Task: Set the repository access to public repositories for new organization secret in the organization "Mark56711".
Action: Mouse moved to (1257, 101)
Screenshot: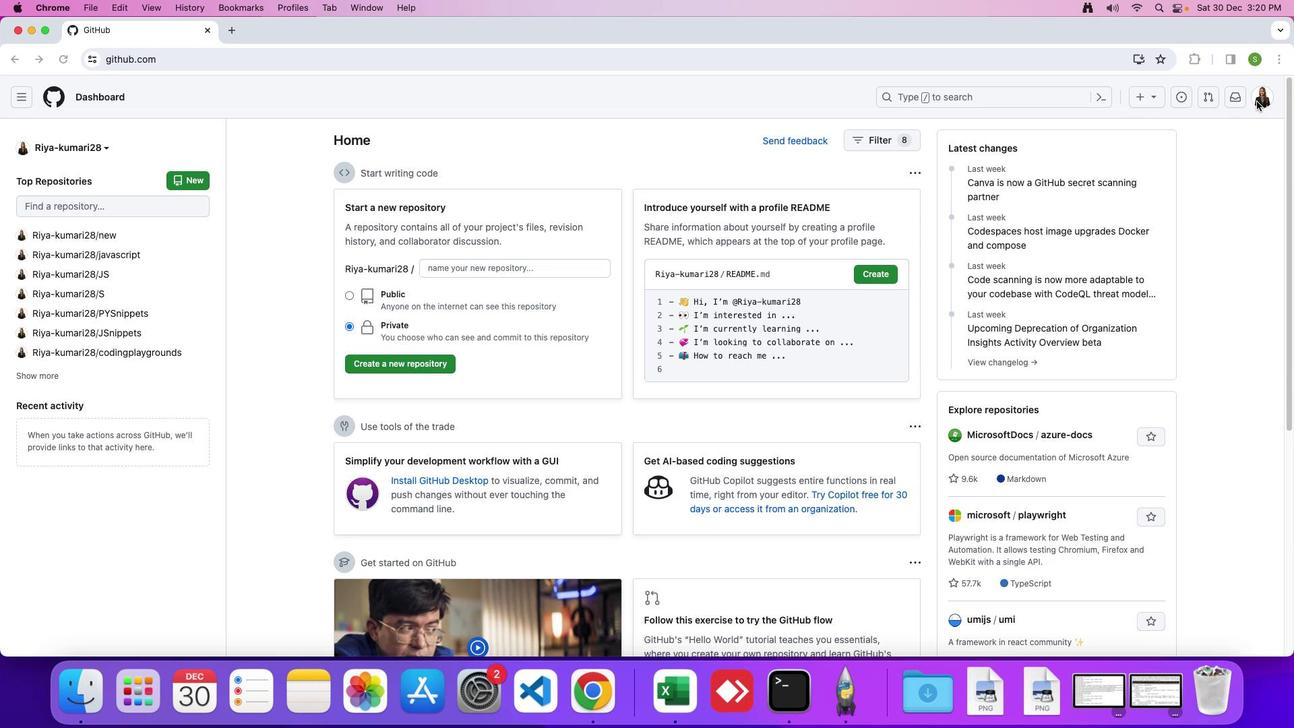 
Action: Mouse pressed left at (1257, 101)
Screenshot: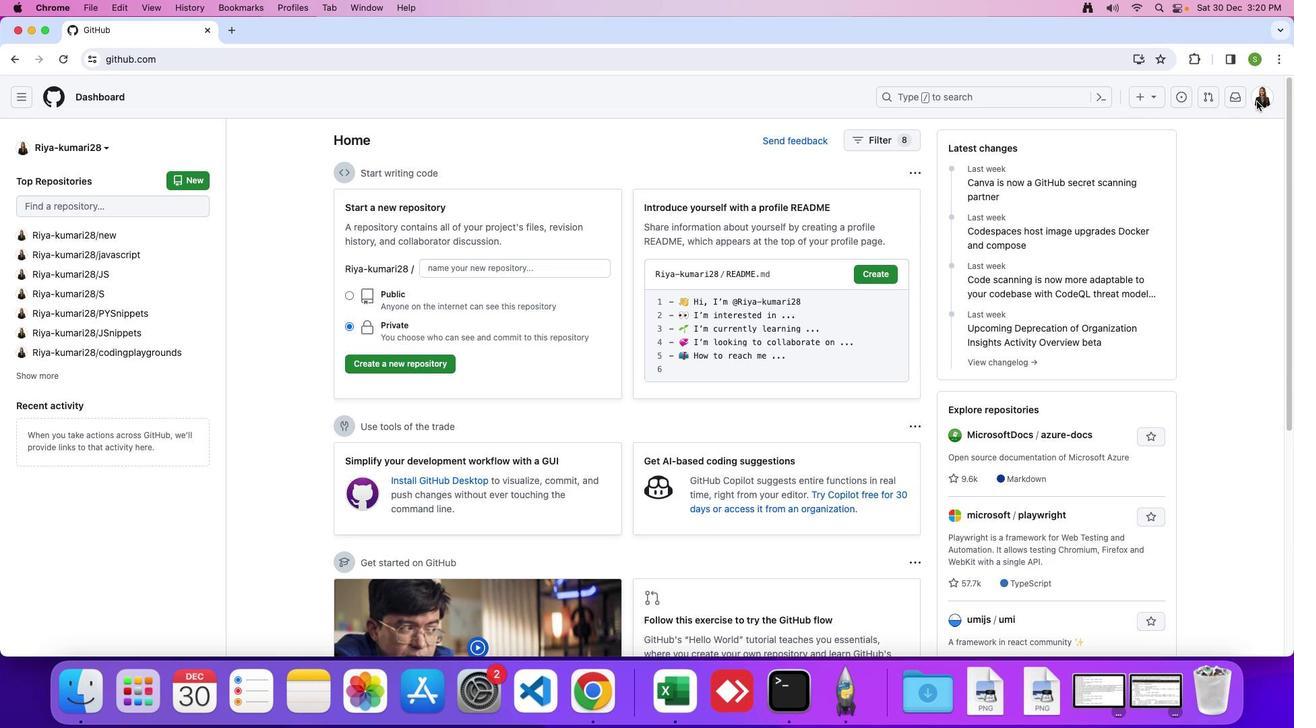 
Action: Mouse moved to (1259, 98)
Screenshot: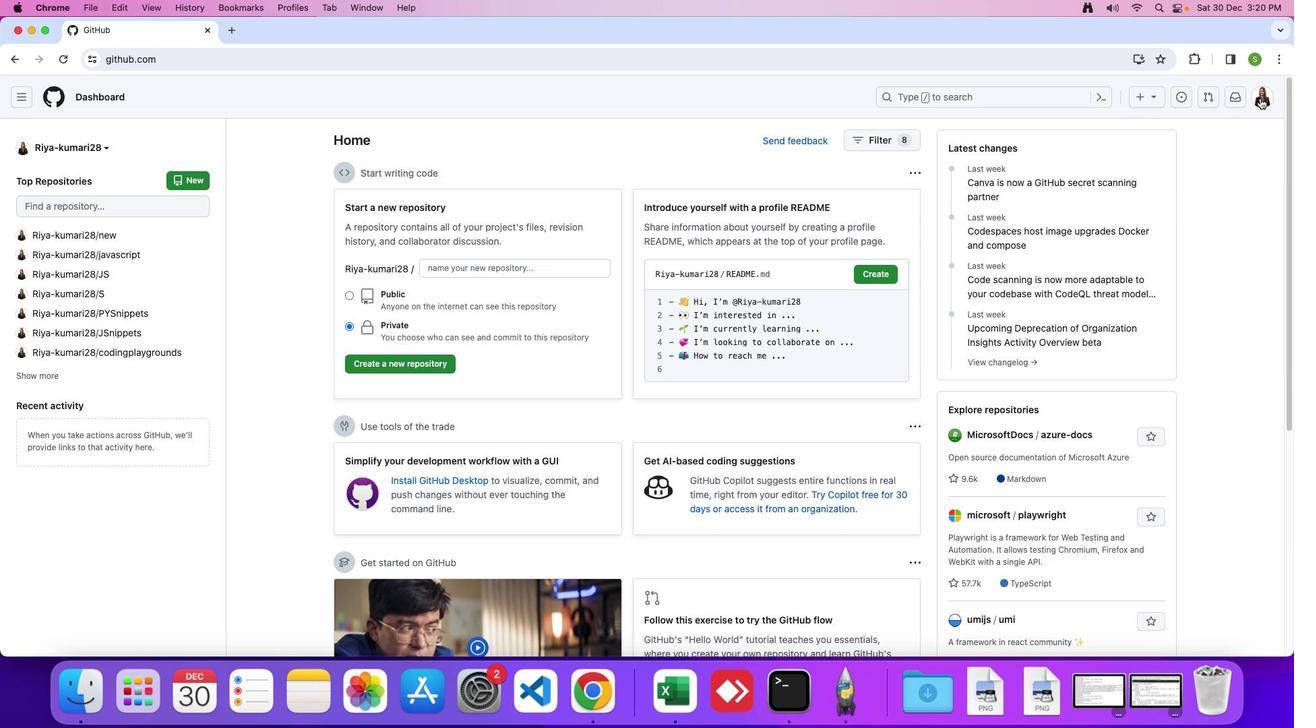 
Action: Mouse pressed left at (1259, 98)
Screenshot: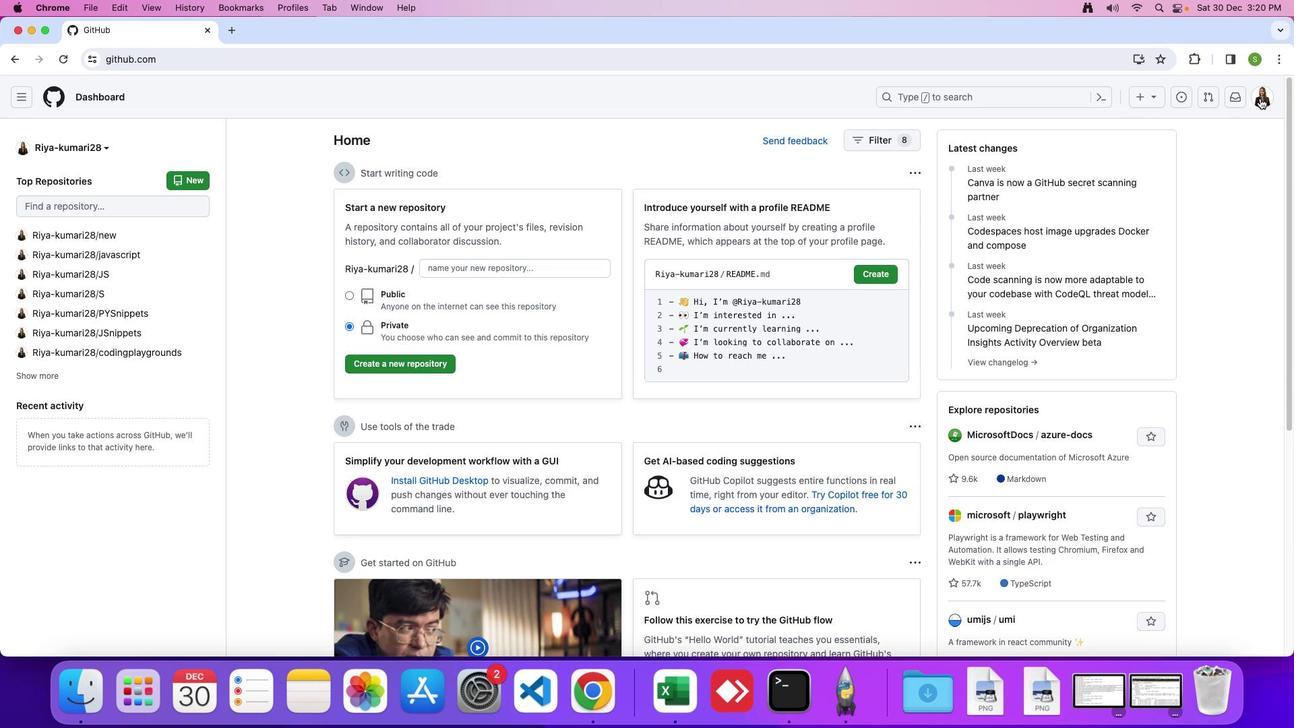 
Action: Mouse moved to (1181, 260)
Screenshot: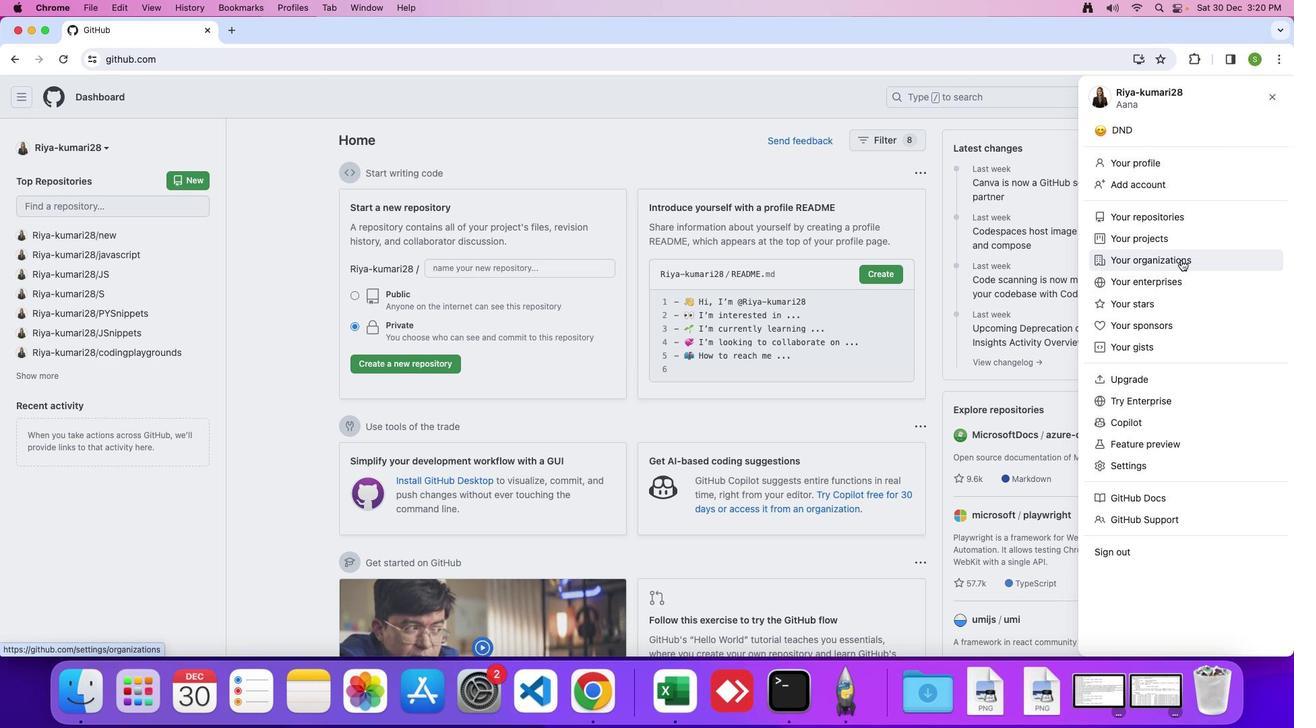 
Action: Mouse pressed left at (1181, 260)
Screenshot: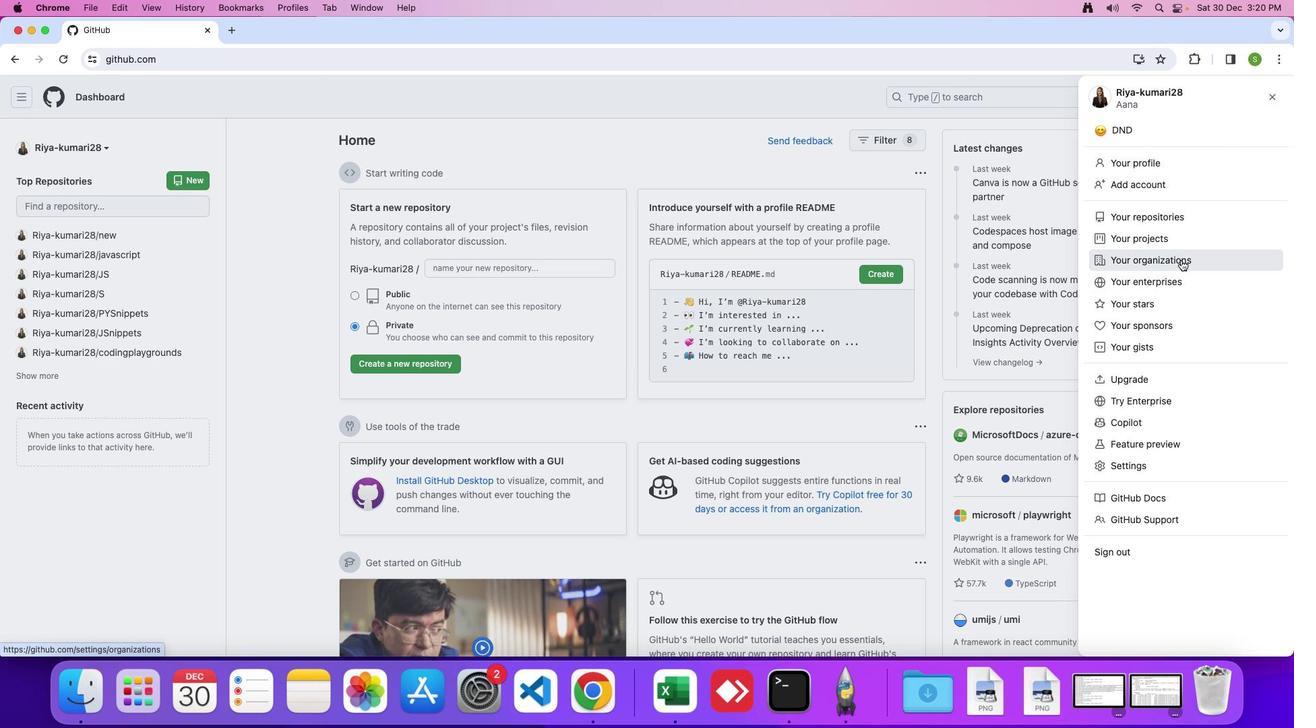 
Action: Mouse moved to (972, 284)
Screenshot: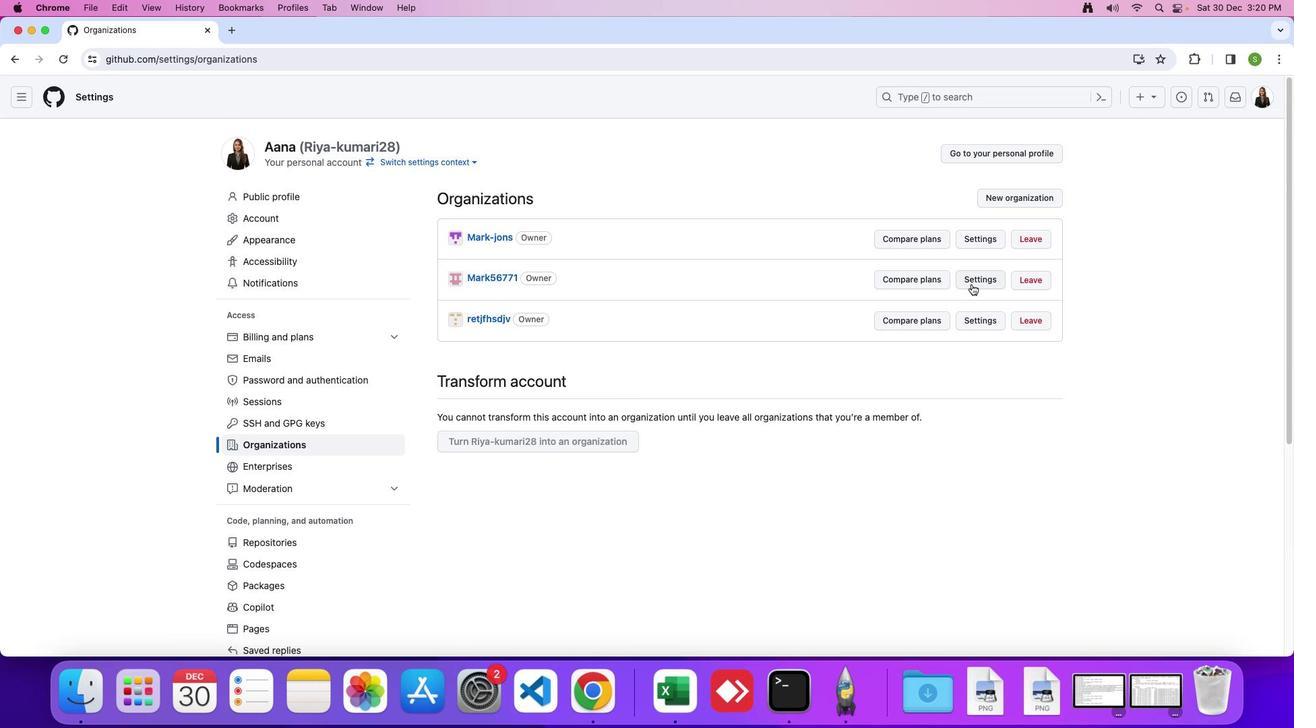 
Action: Mouse pressed left at (972, 284)
Screenshot: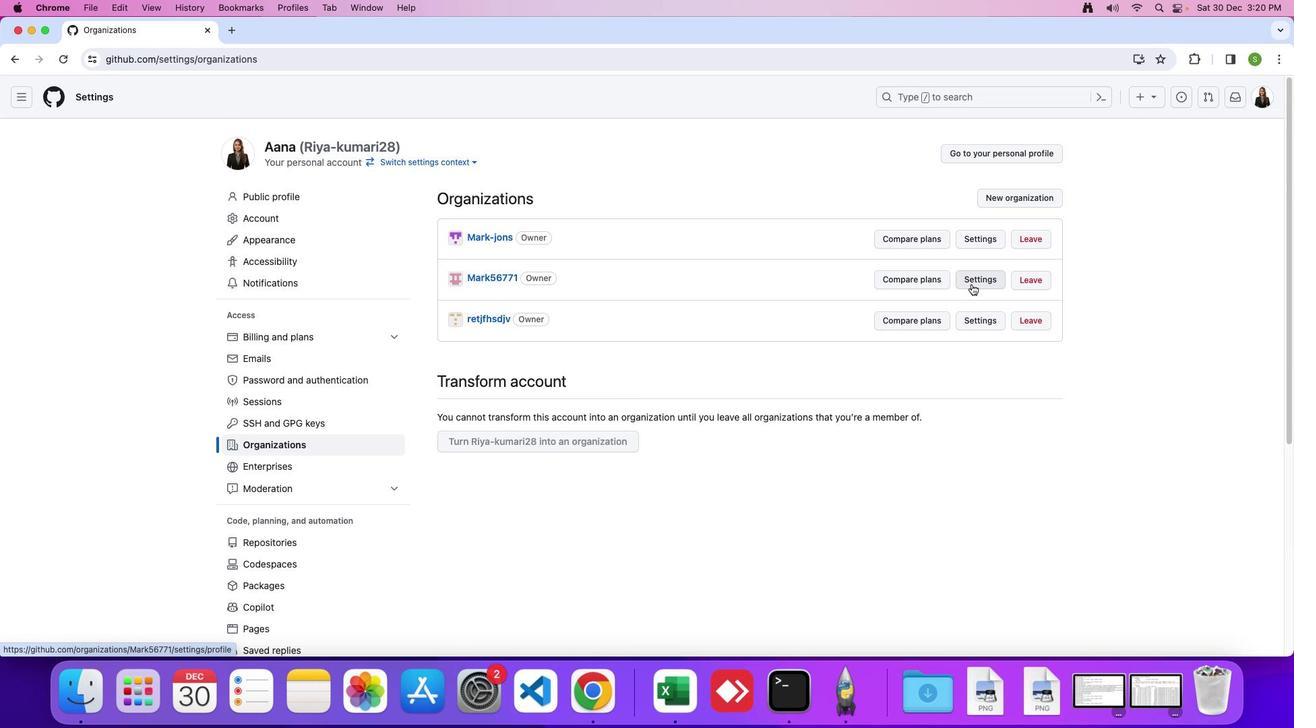 
Action: Mouse moved to (404, 395)
Screenshot: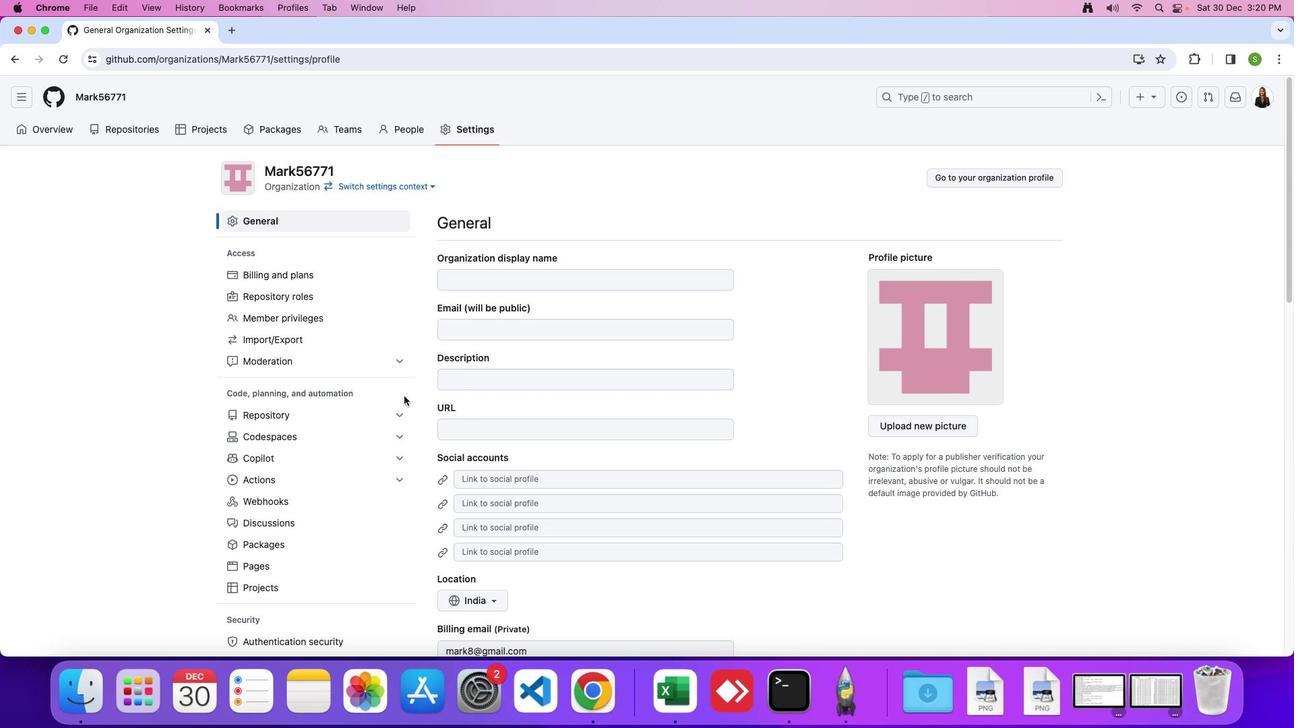 
Action: Mouse scrolled (404, 395) with delta (0, 0)
Screenshot: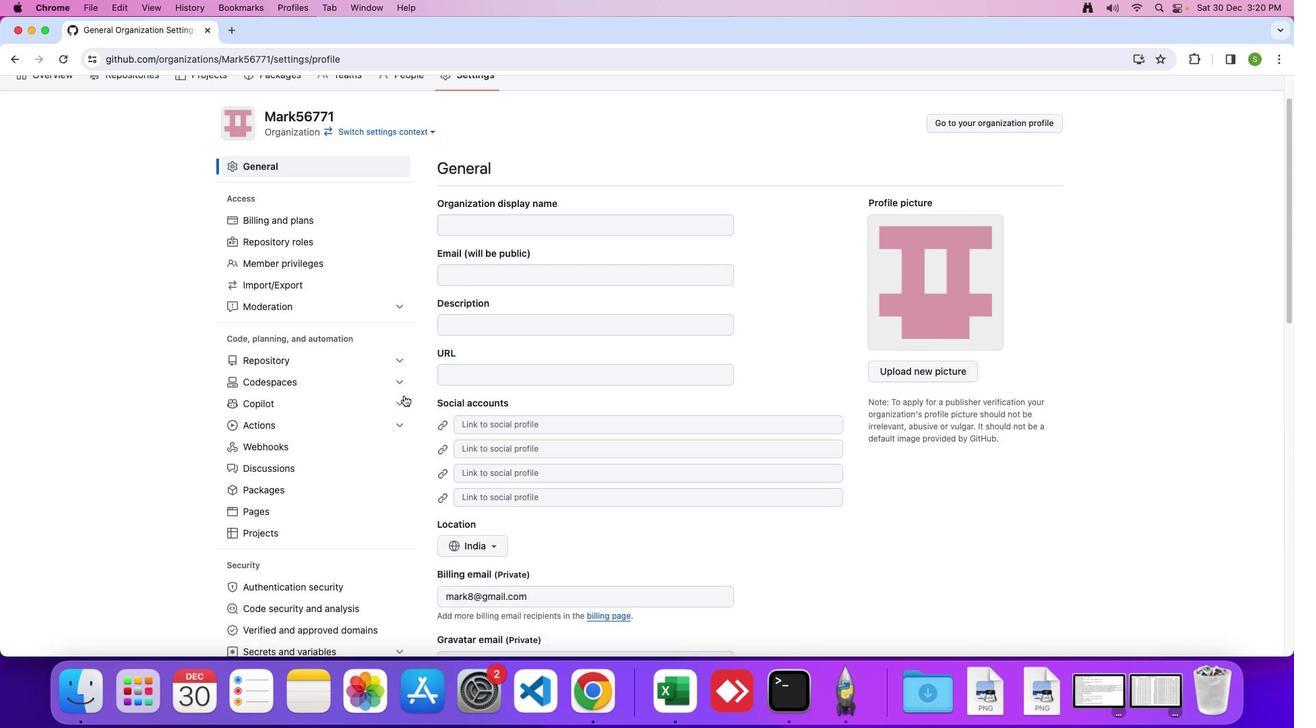 
Action: Mouse scrolled (404, 395) with delta (0, 0)
Screenshot: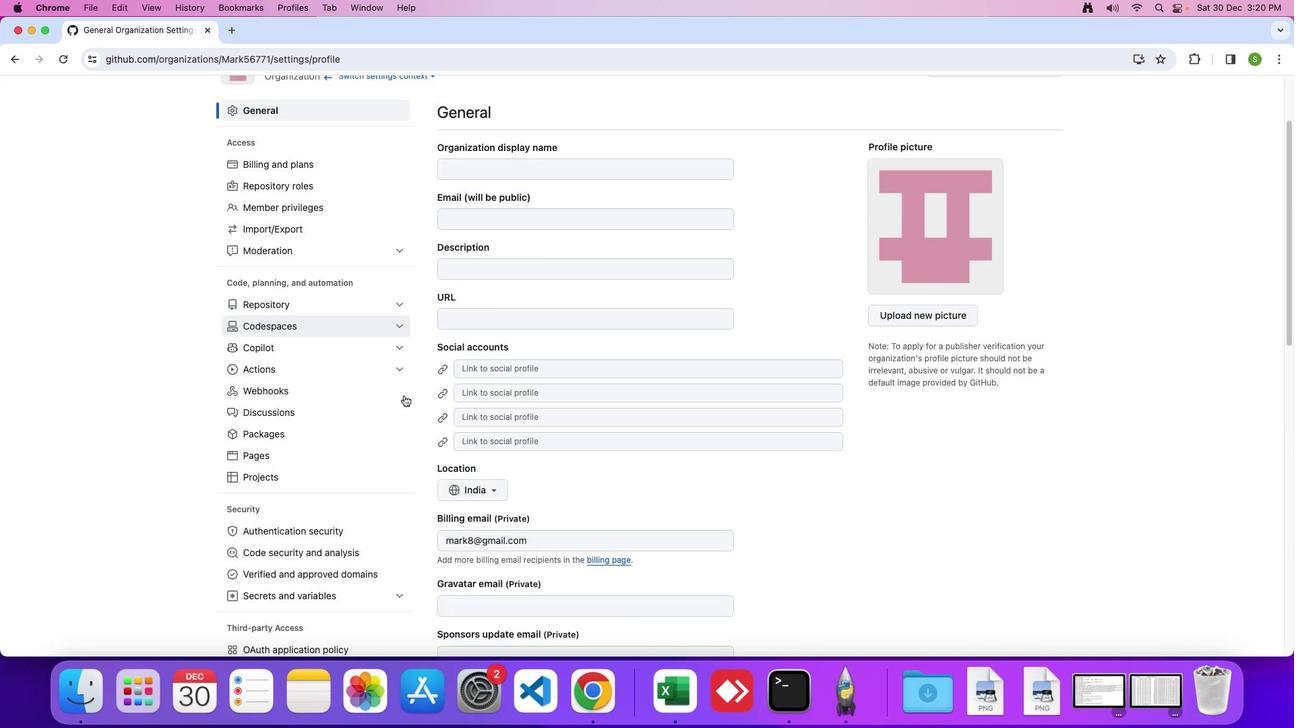 
Action: Mouse scrolled (404, 395) with delta (0, -2)
Screenshot: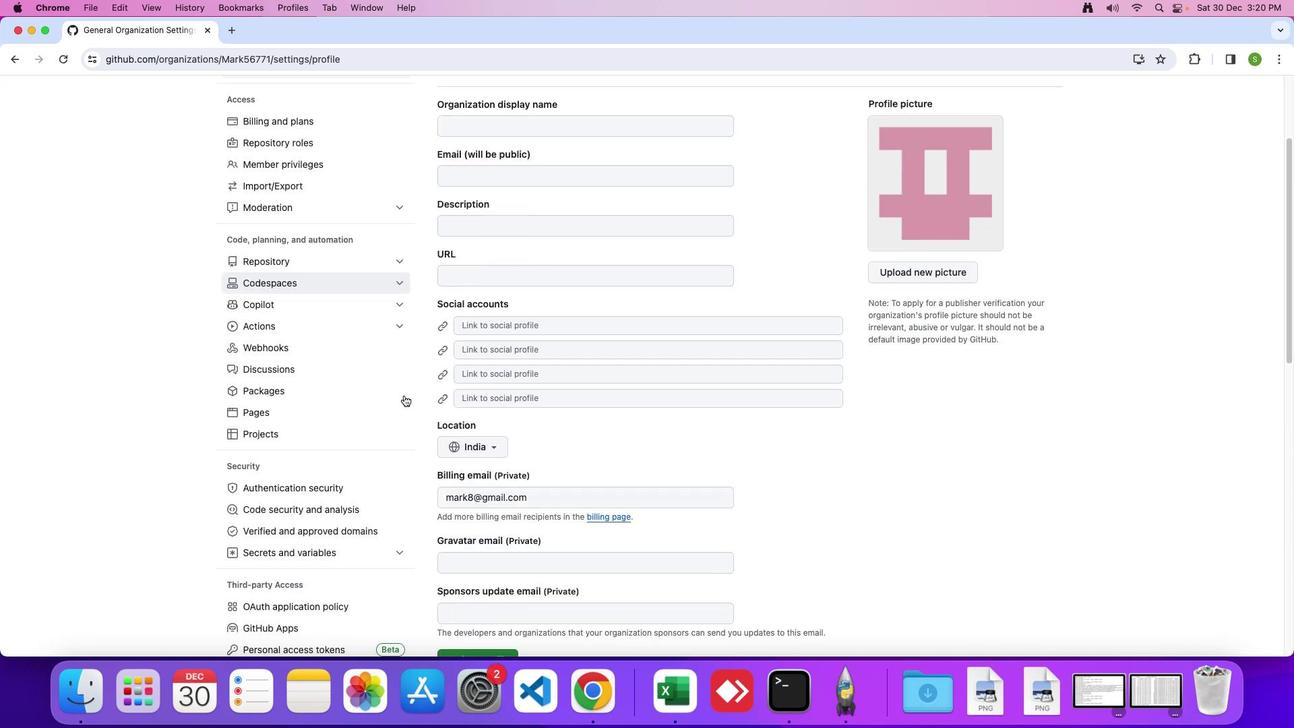 
Action: Mouse moved to (404, 395)
Screenshot: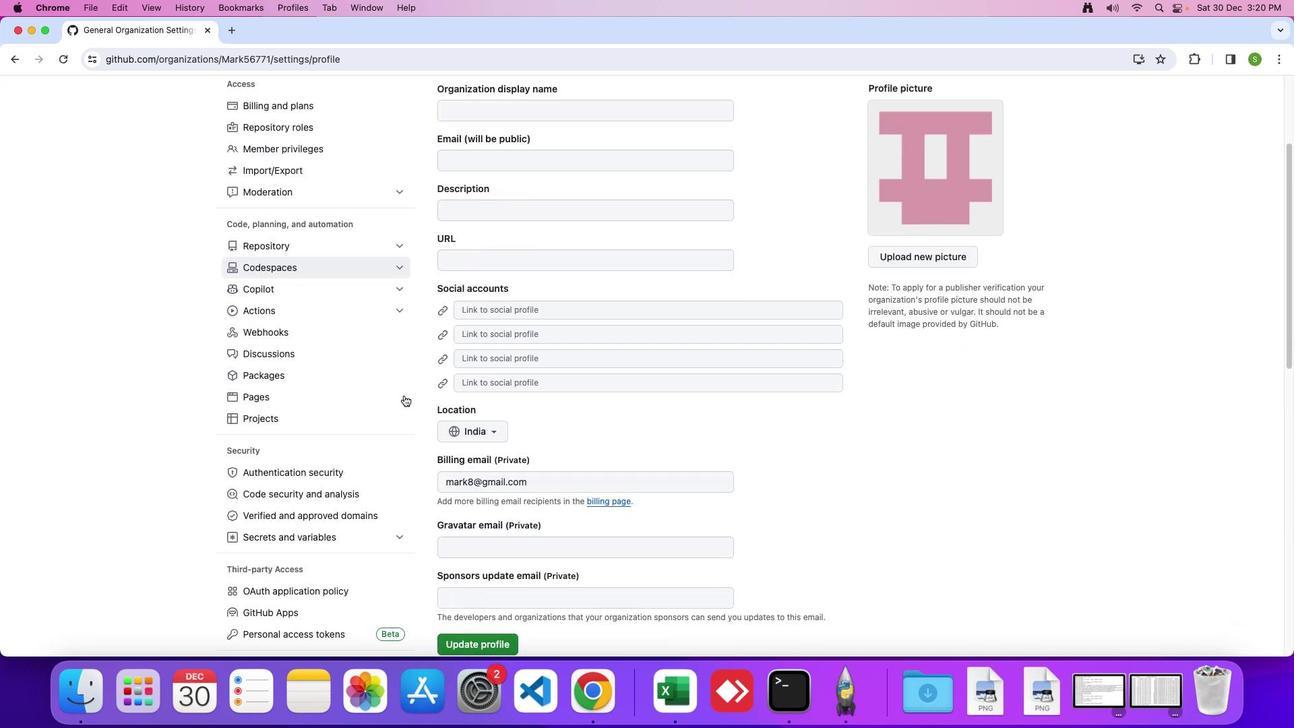 
Action: Mouse scrolled (404, 395) with delta (0, 0)
Screenshot: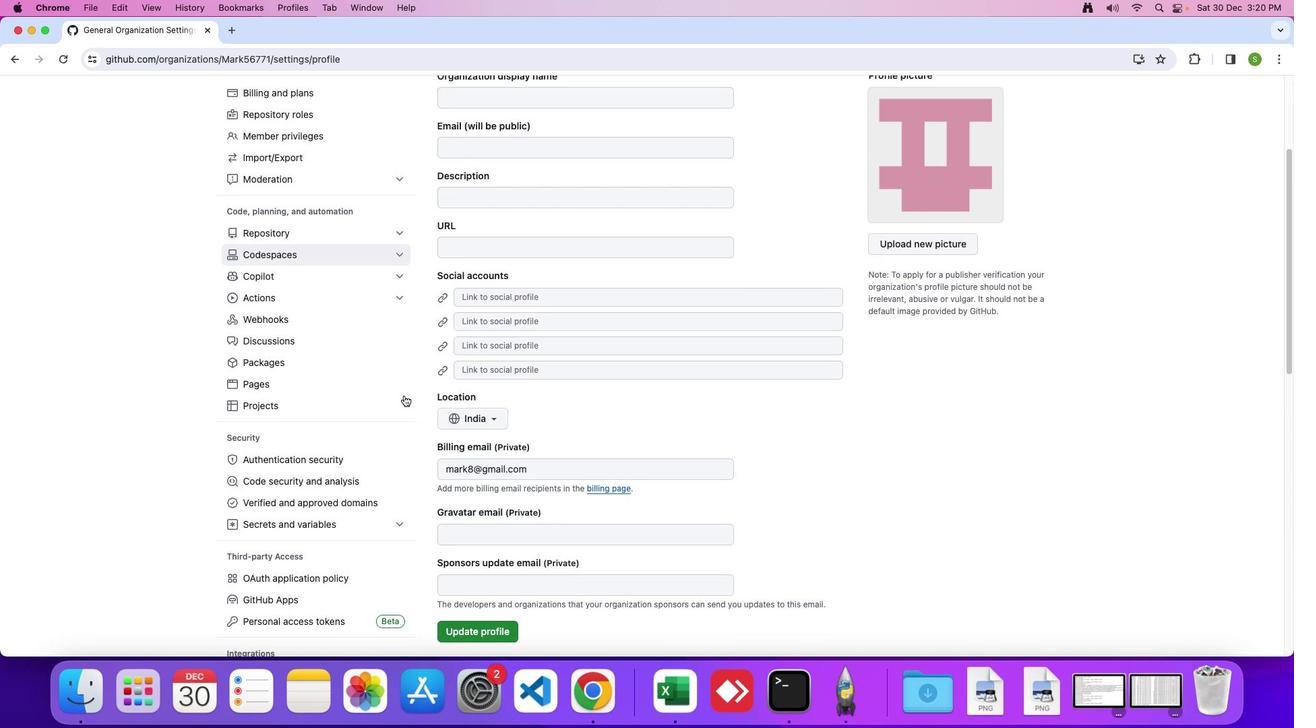 
Action: Mouse scrolled (404, 395) with delta (0, 0)
Screenshot: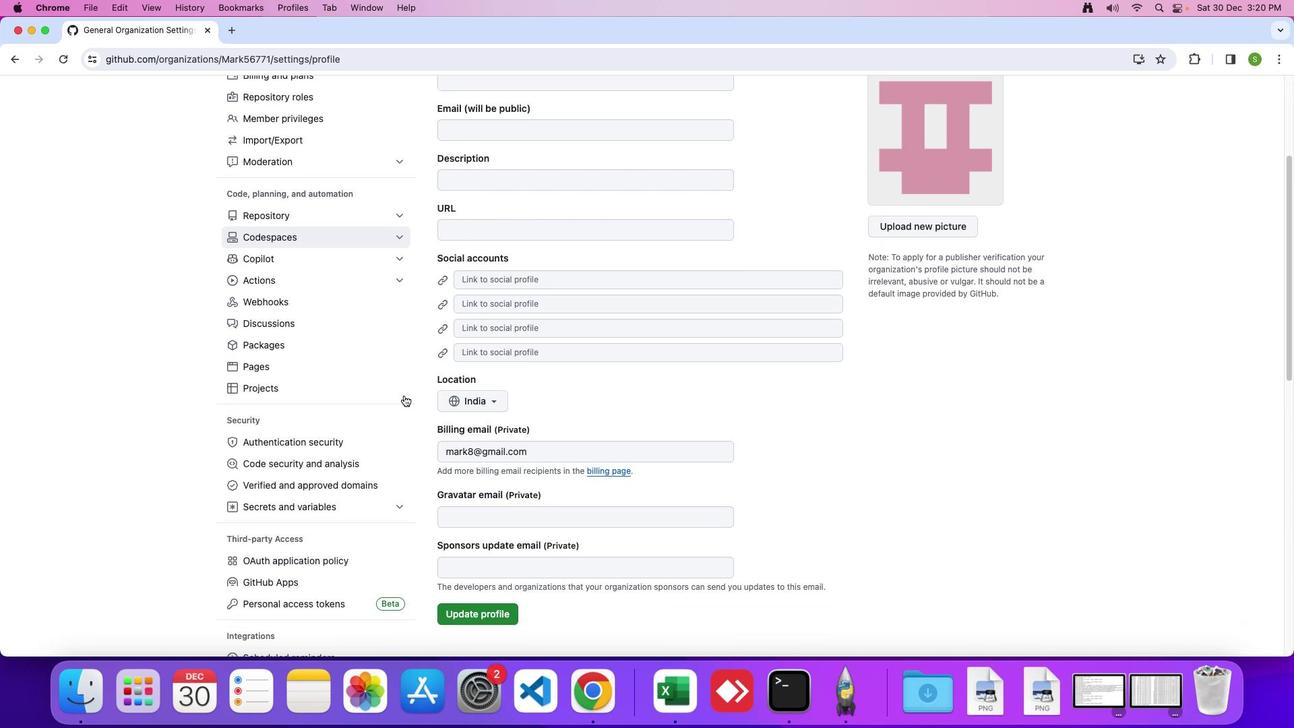
Action: Mouse scrolled (404, 395) with delta (0, -2)
Screenshot: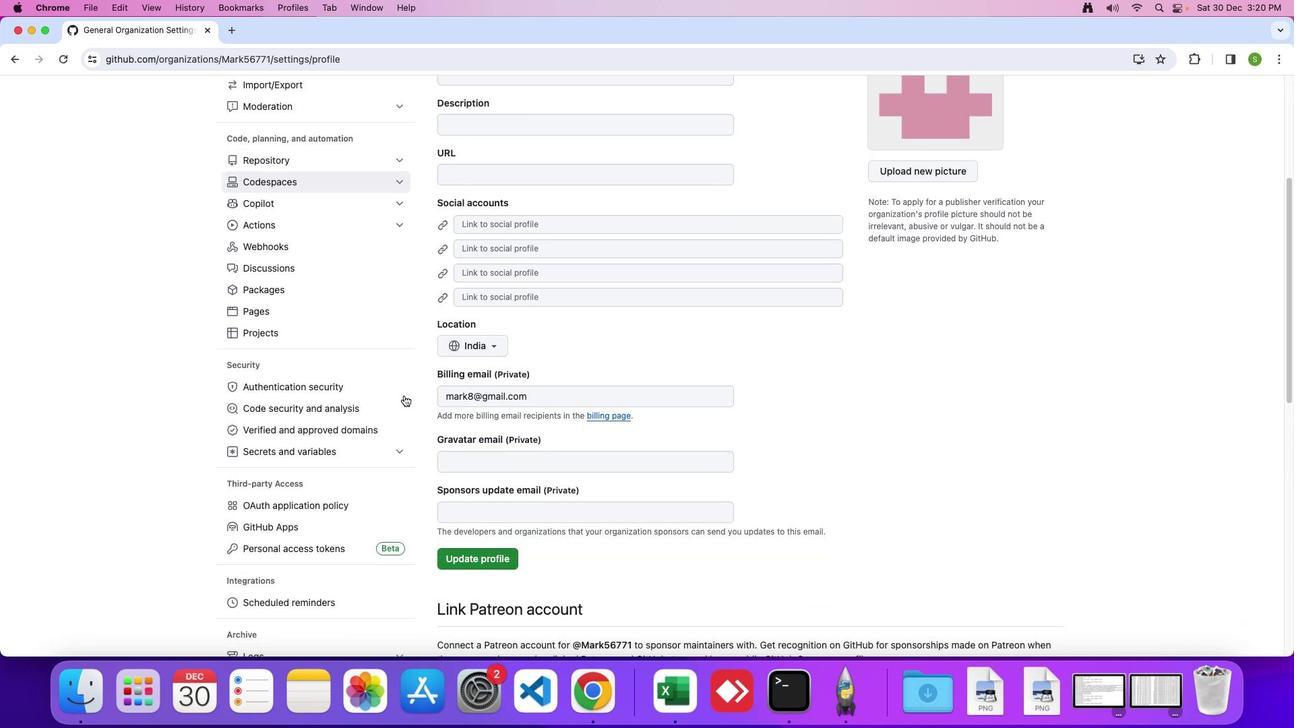 
Action: Mouse scrolled (404, 395) with delta (0, 0)
Screenshot: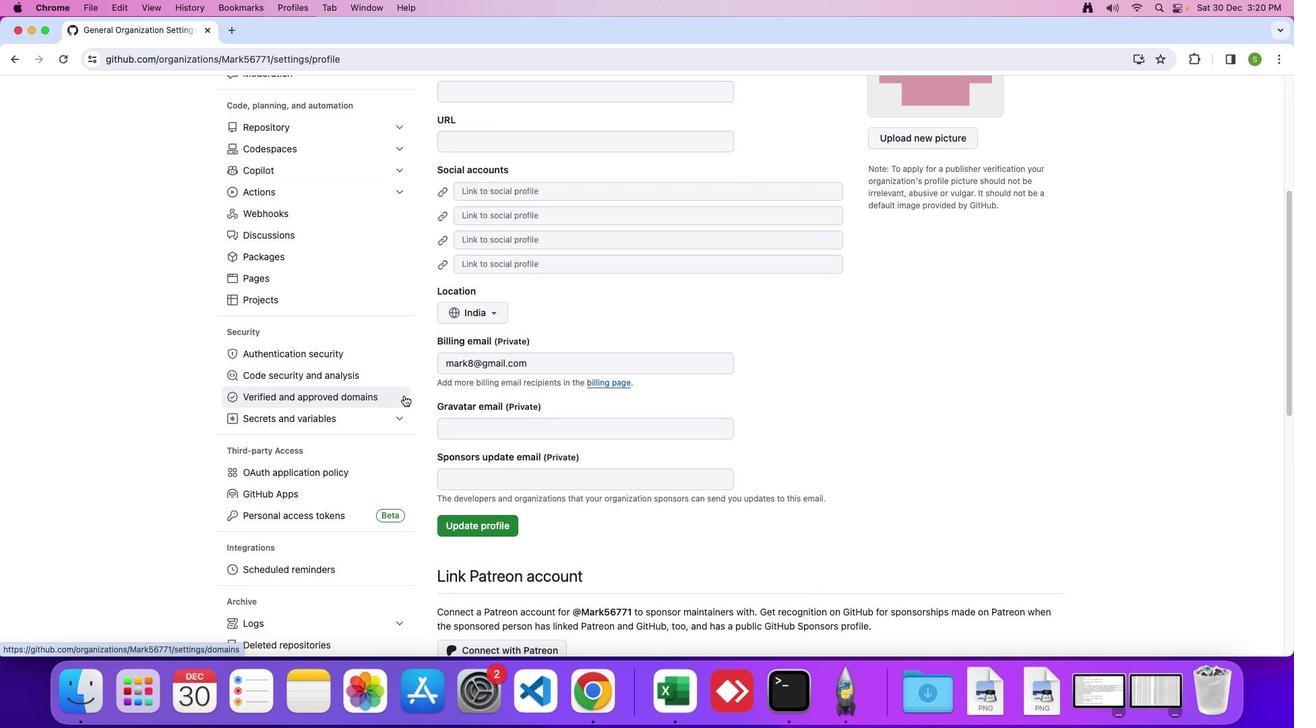 
Action: Mouse scrolled (404, 395) with delta (0, 0)
Screenshot: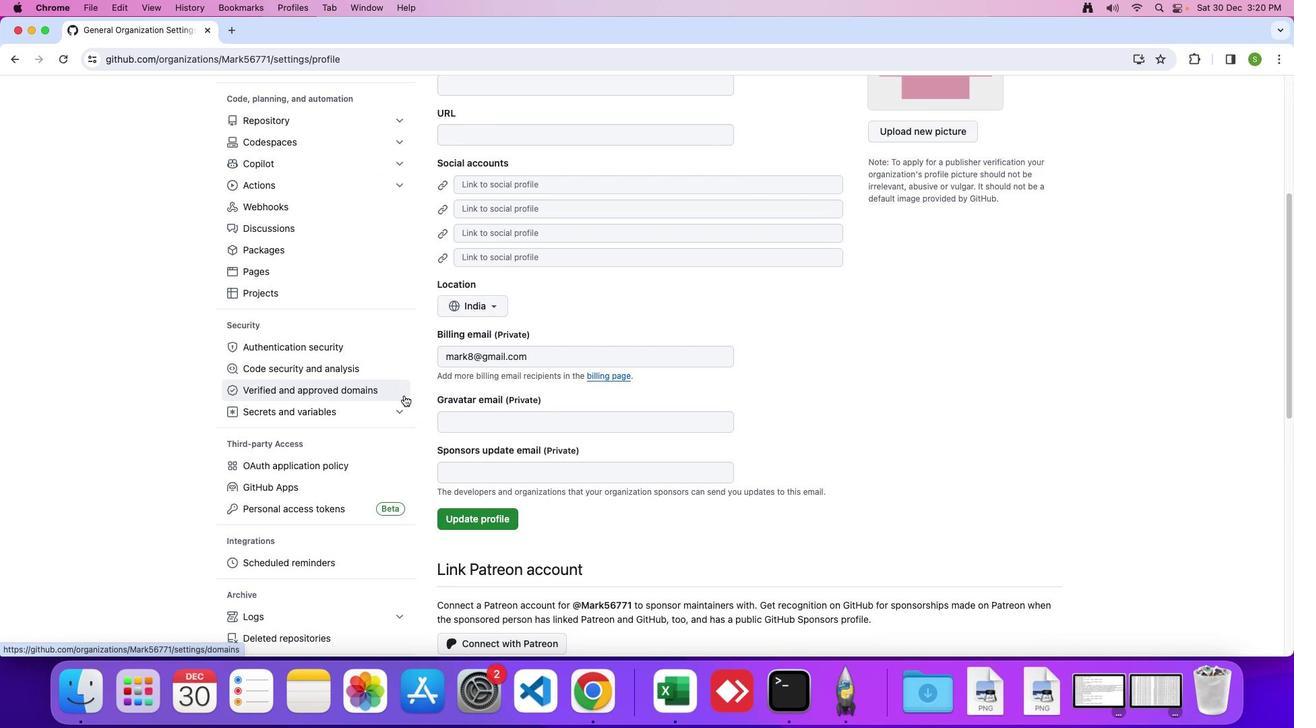 
Action: Mouse scrolled (404, 395) with delta (0, 0)
Screenshot: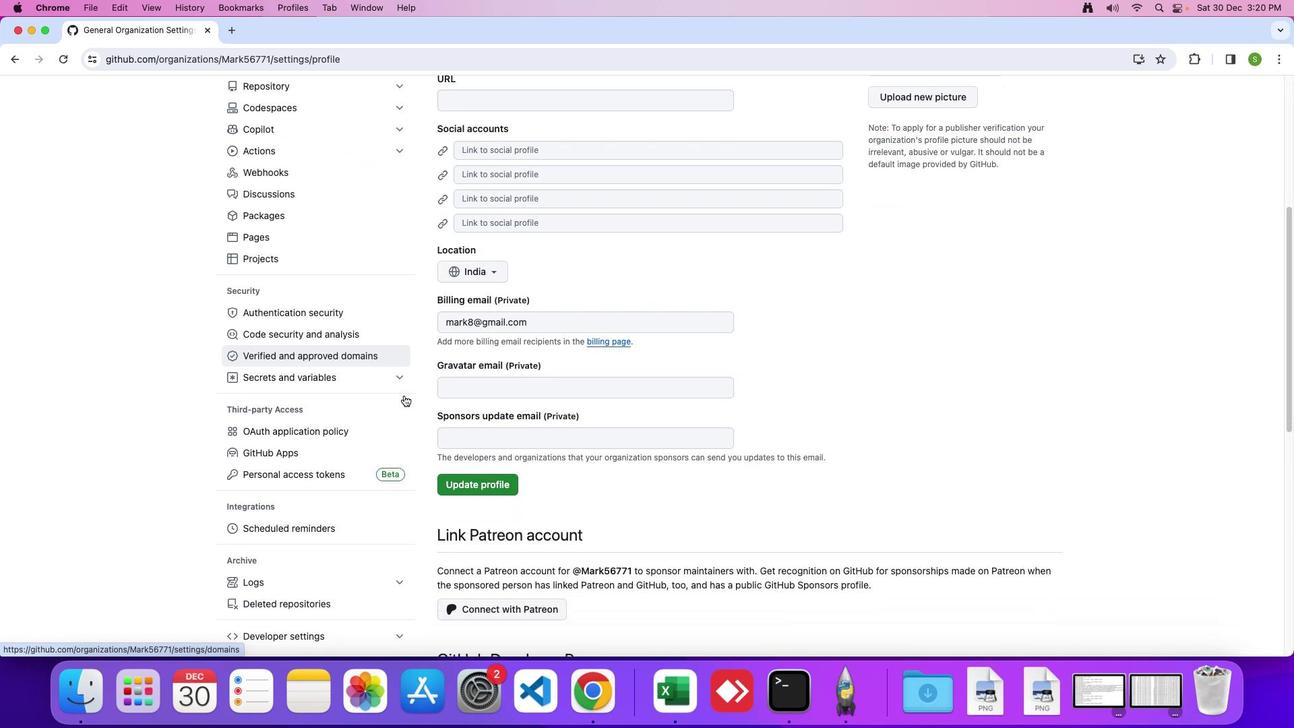 
Action: Mouse scrolled (404, 395) with delta (0, 0)
Screenshot: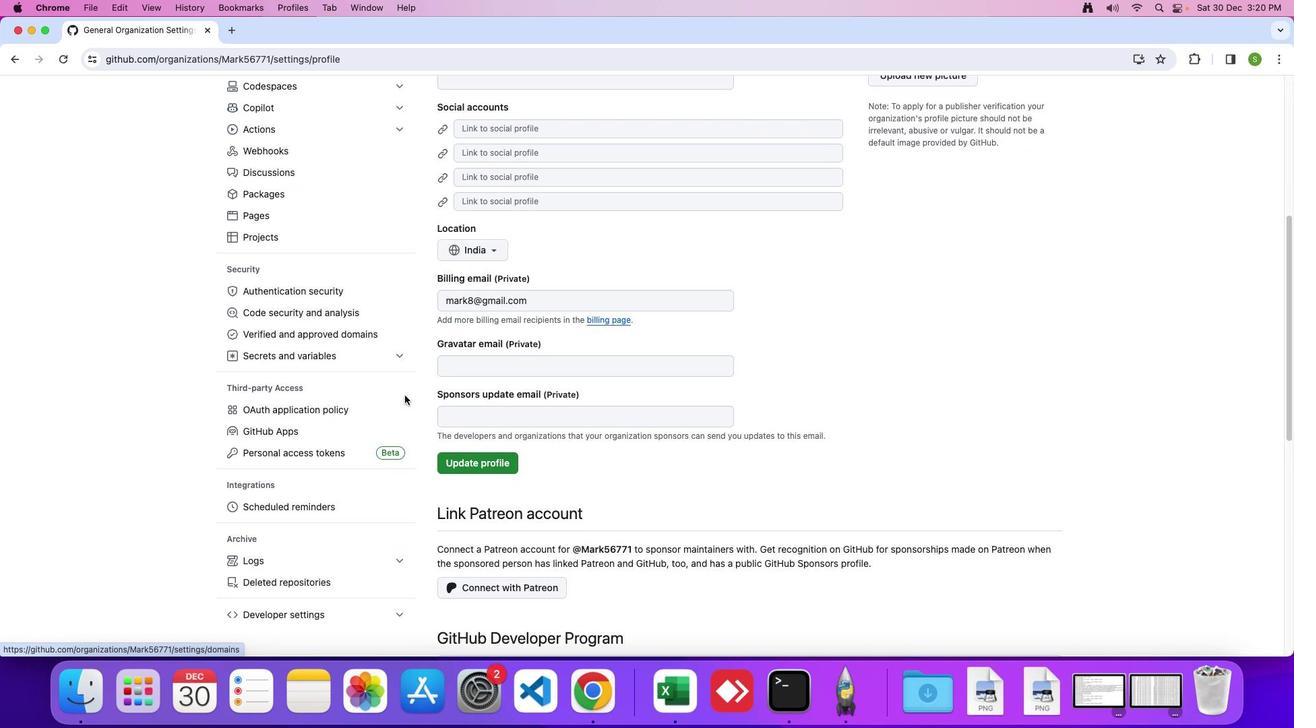 
Action: Mouse moved to (404, 395)
Screenshot: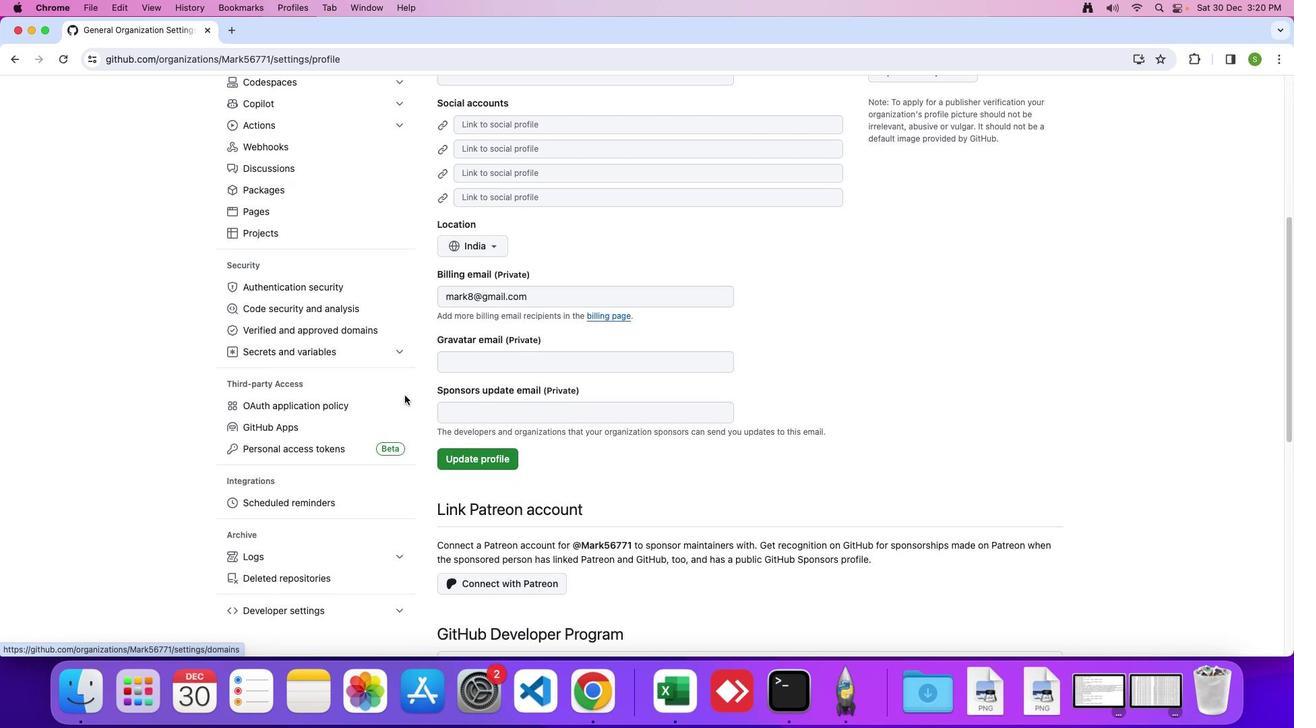 
Action: Mouse scrolled (404, 395) with delta (0, 0)
Screenshot: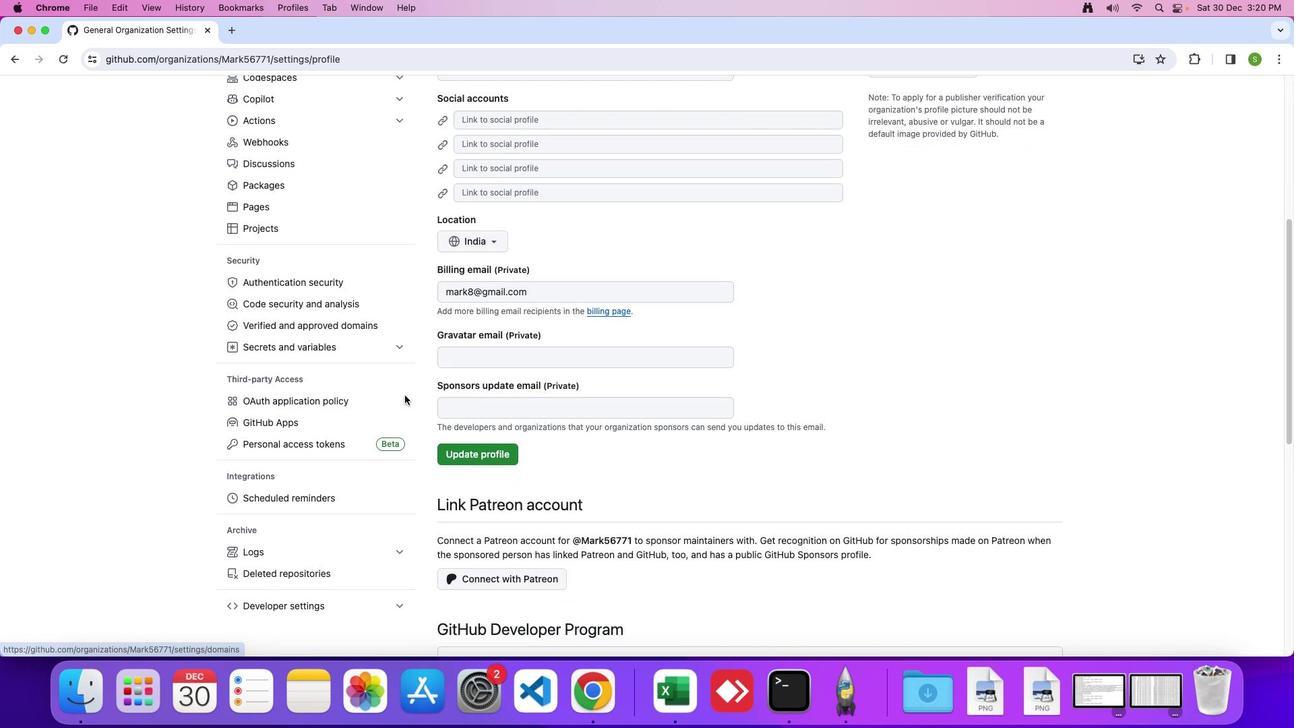 
Action: Mouse scrolled (404, 395) with delta (0, 0)
Screenshot: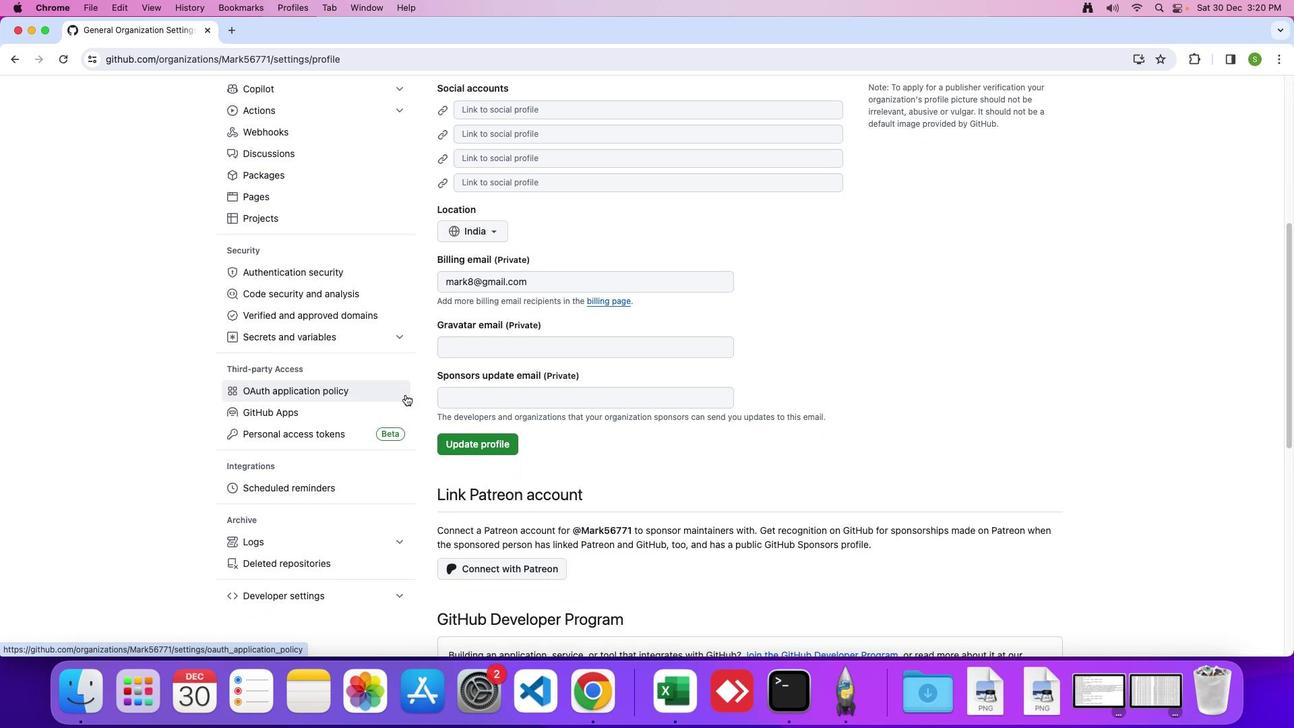 
Action: Mouse moved to (369, 339)
Screenshot: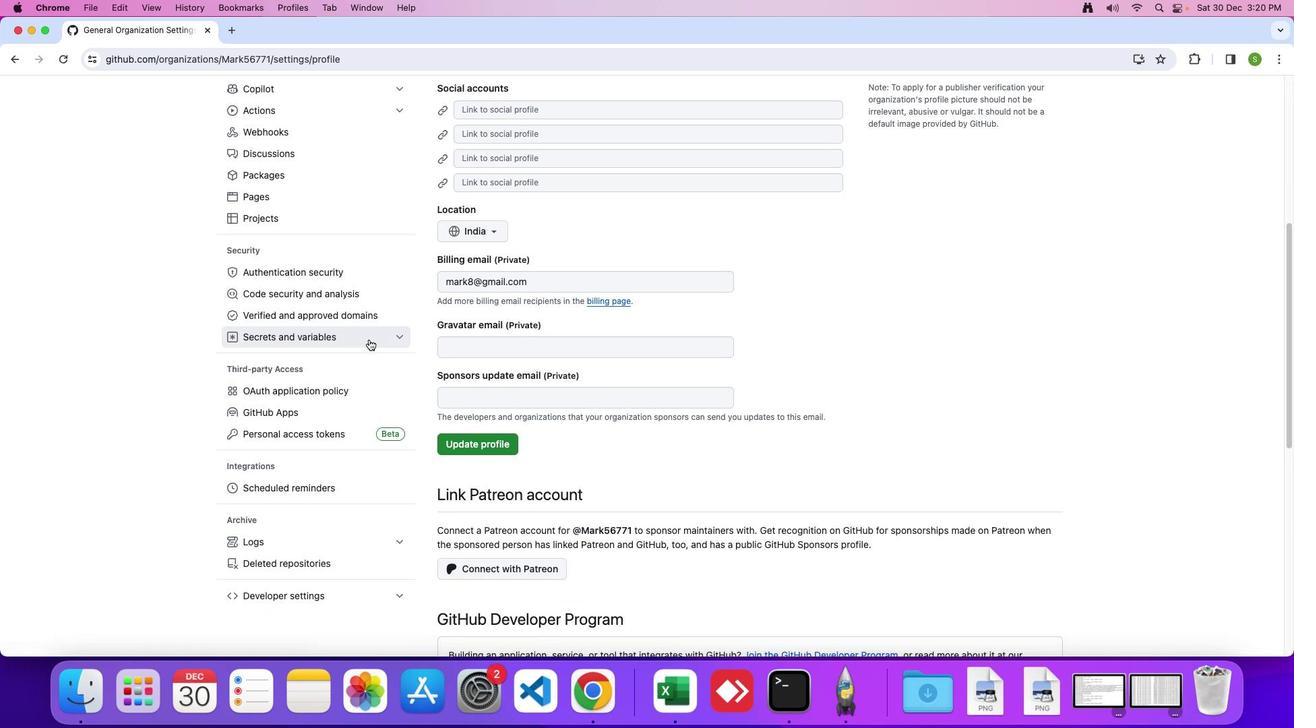 
Action: Mouse pressed left at (369, 339)
Screenshot: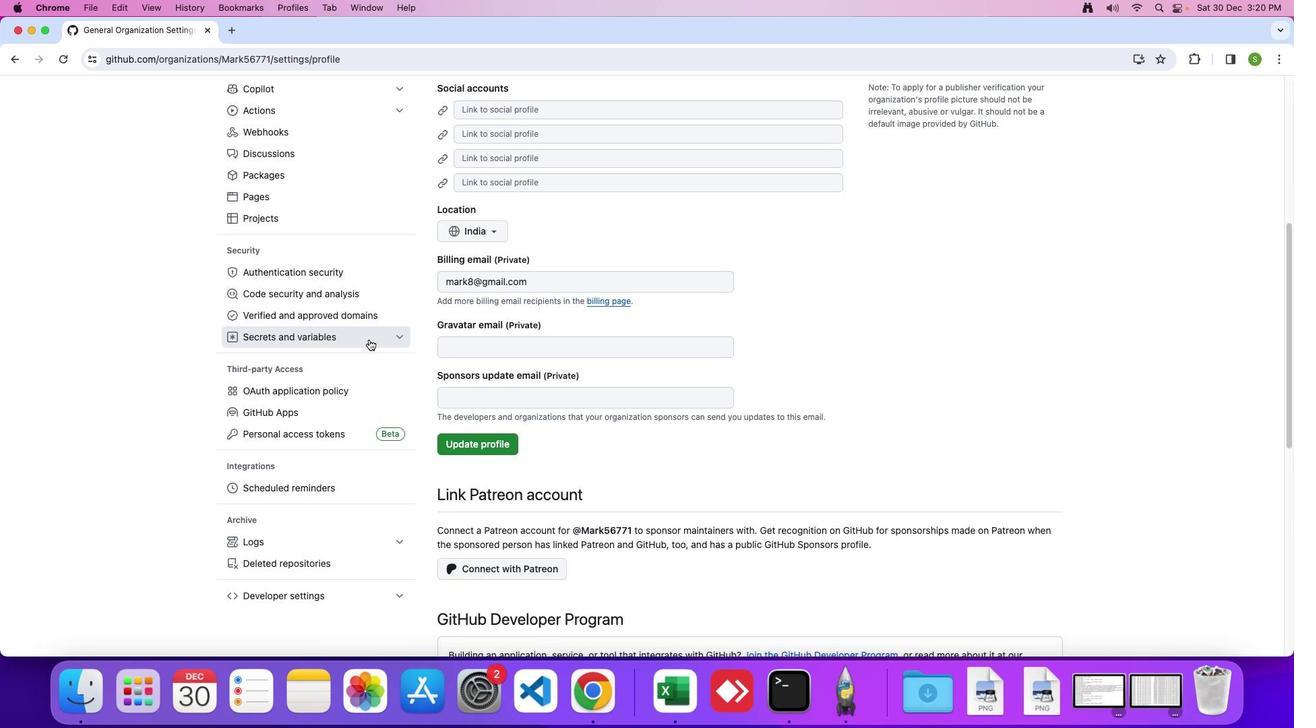 
Action: Mouse moved to (333, 357)
Screenshot: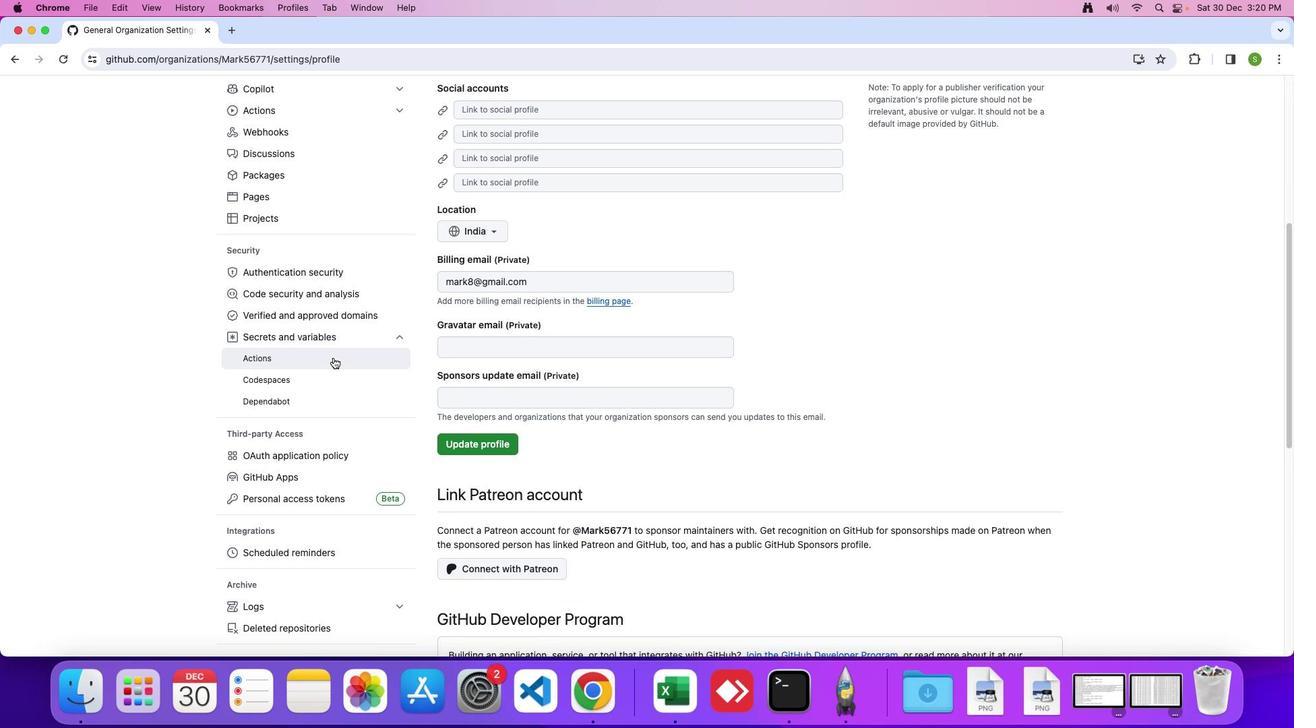 
Action: Mouse pressed left at (333, 357)
Screenshot: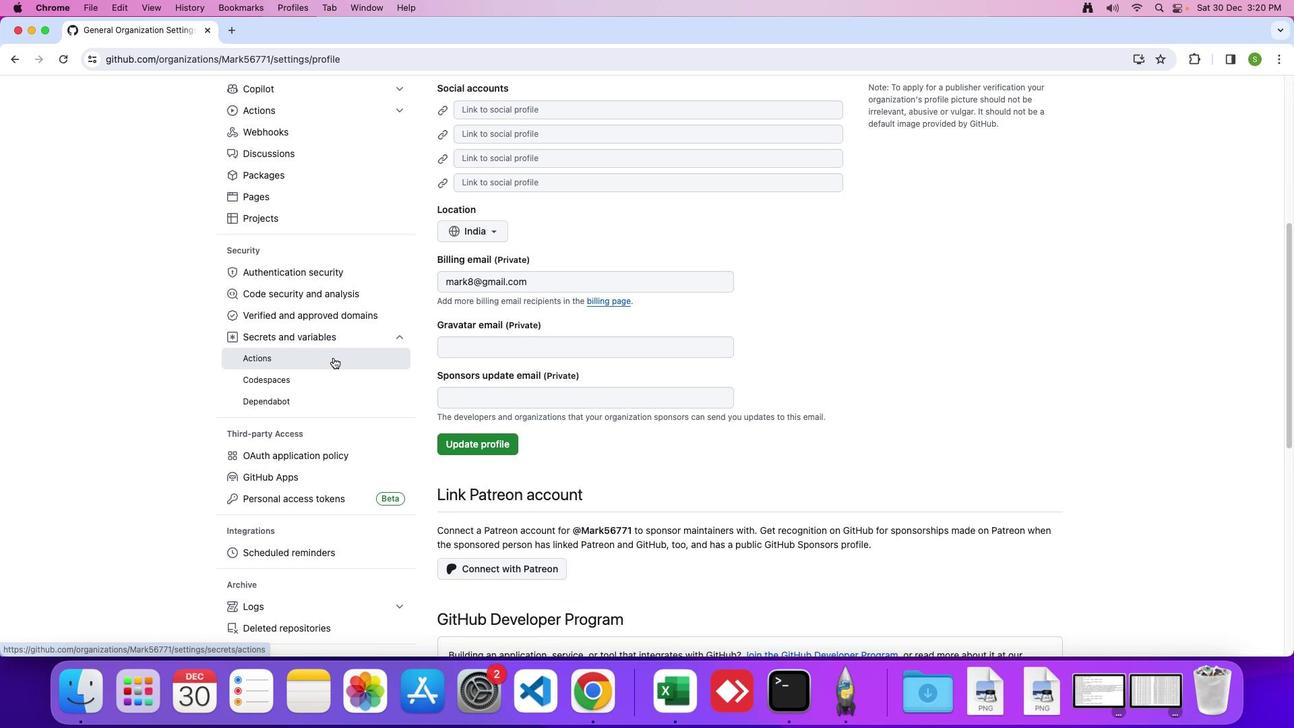 
Action: Mouse moved to (711, 492)
Screenshot: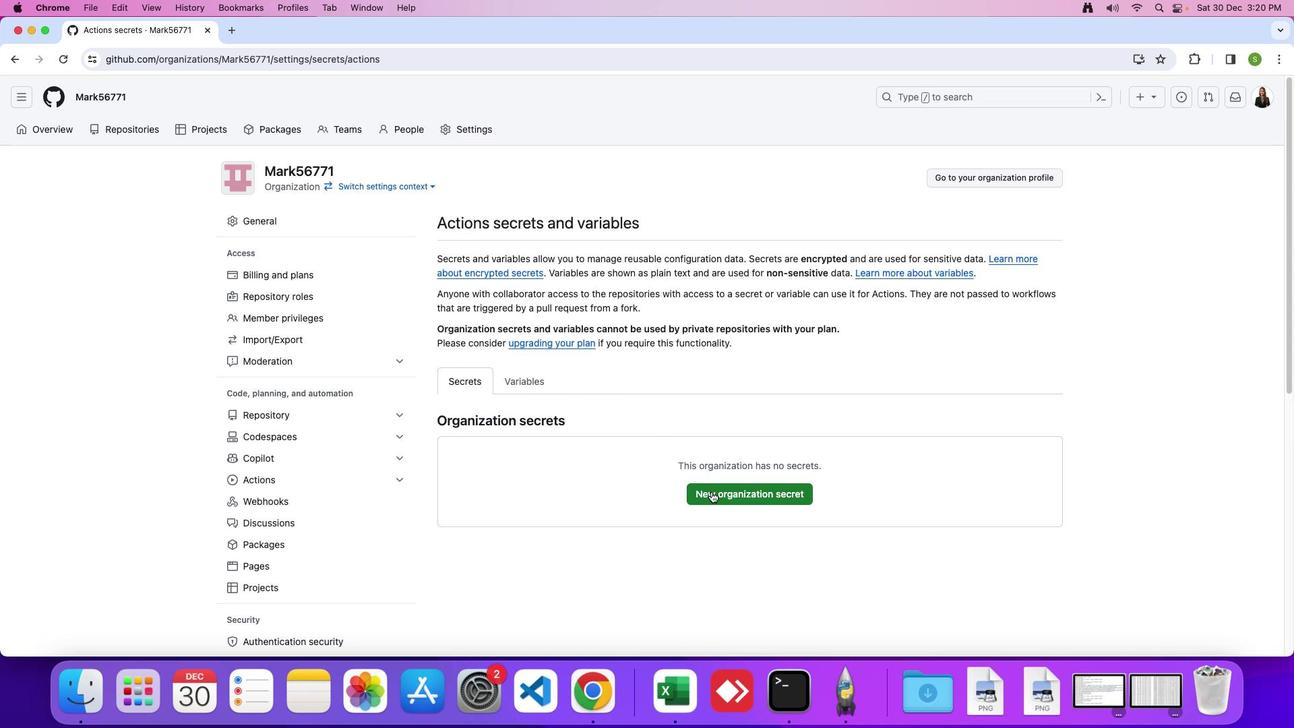 
Action: Mouse pressed left at (711, 492)
Screenshot: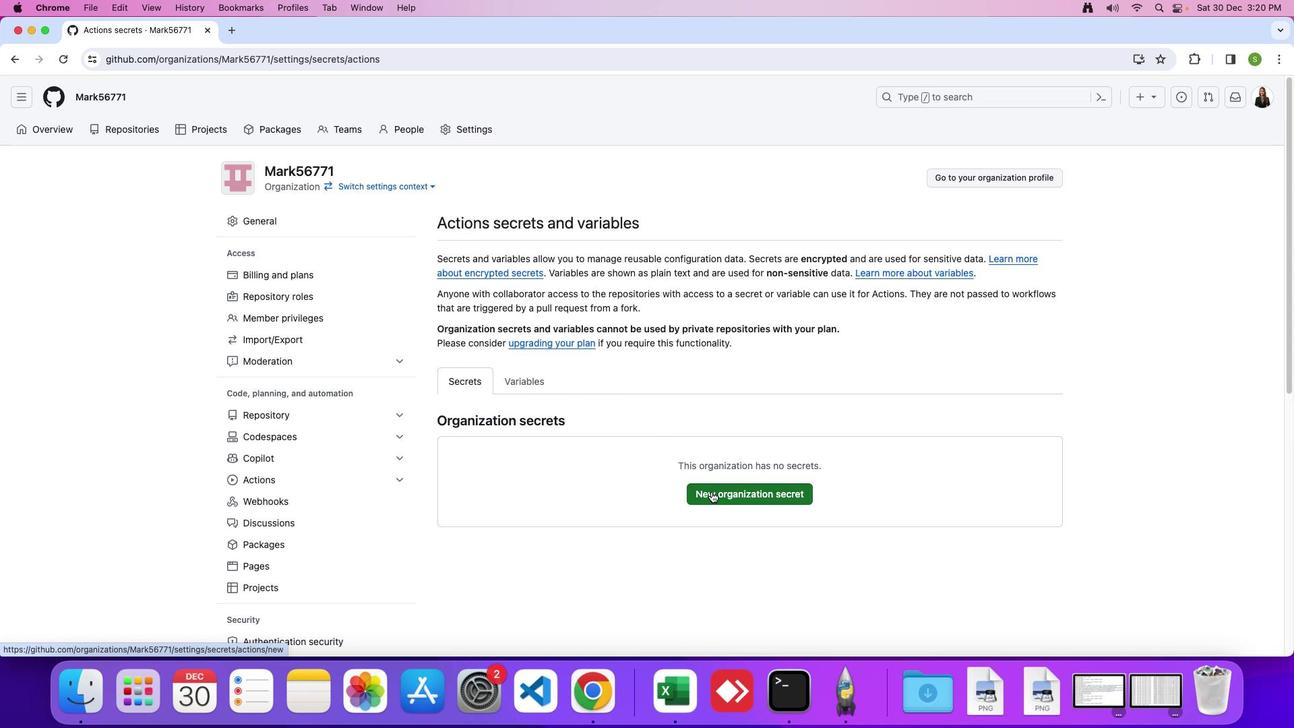 
Action: Mouse moved to (527, 512)
Screenshot: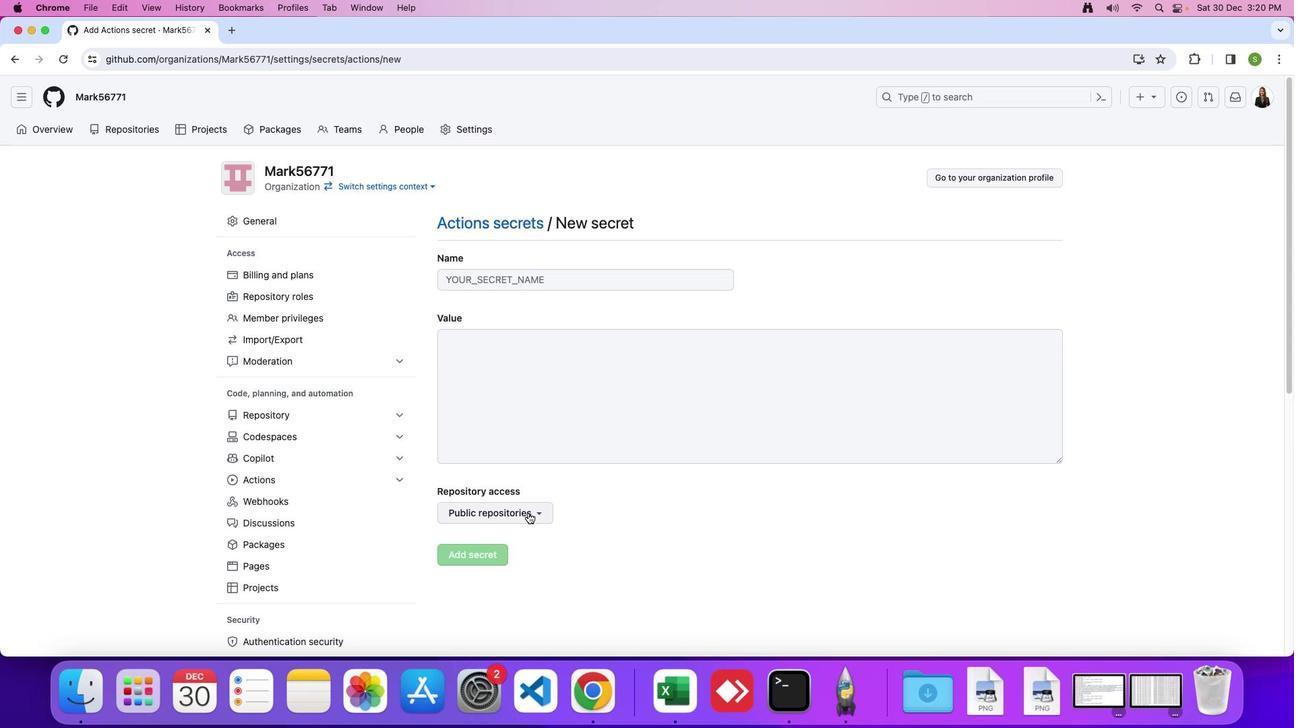 
Action: Mouse pressed left at (527, 512)
Screenshot: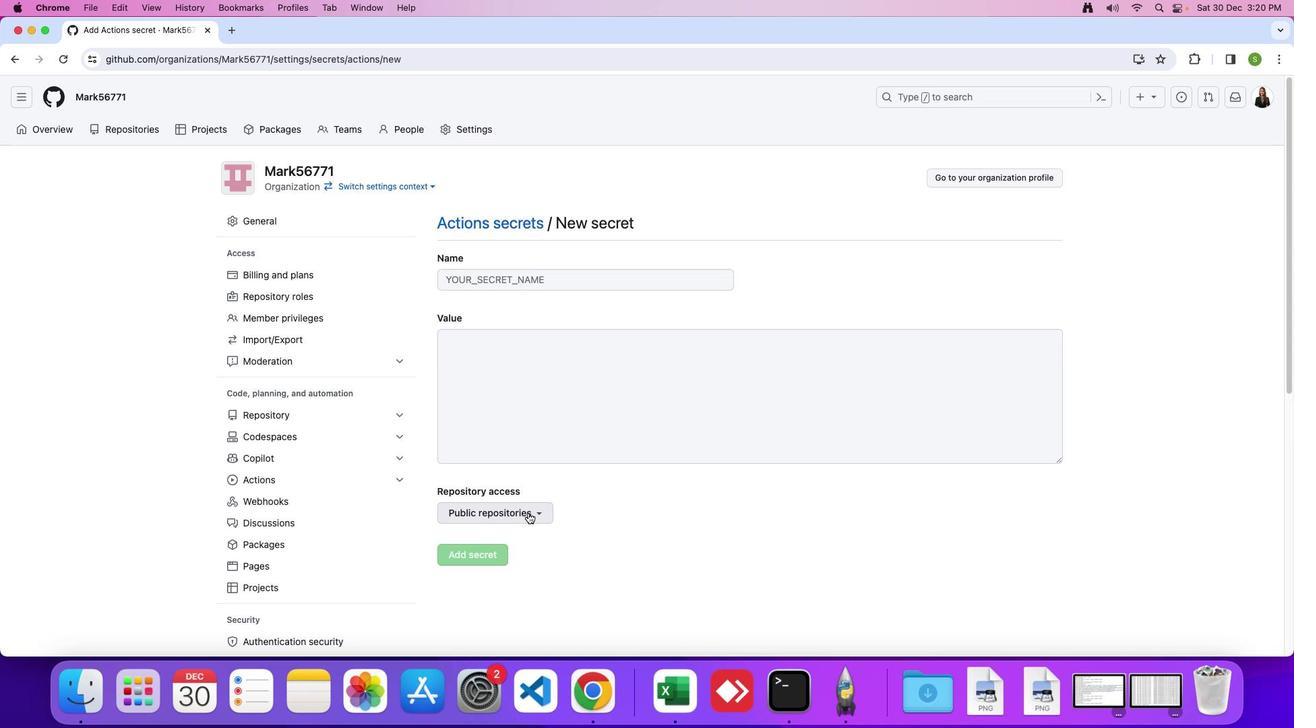 
Action: Mouse moved to (512, 545)
Screenshot: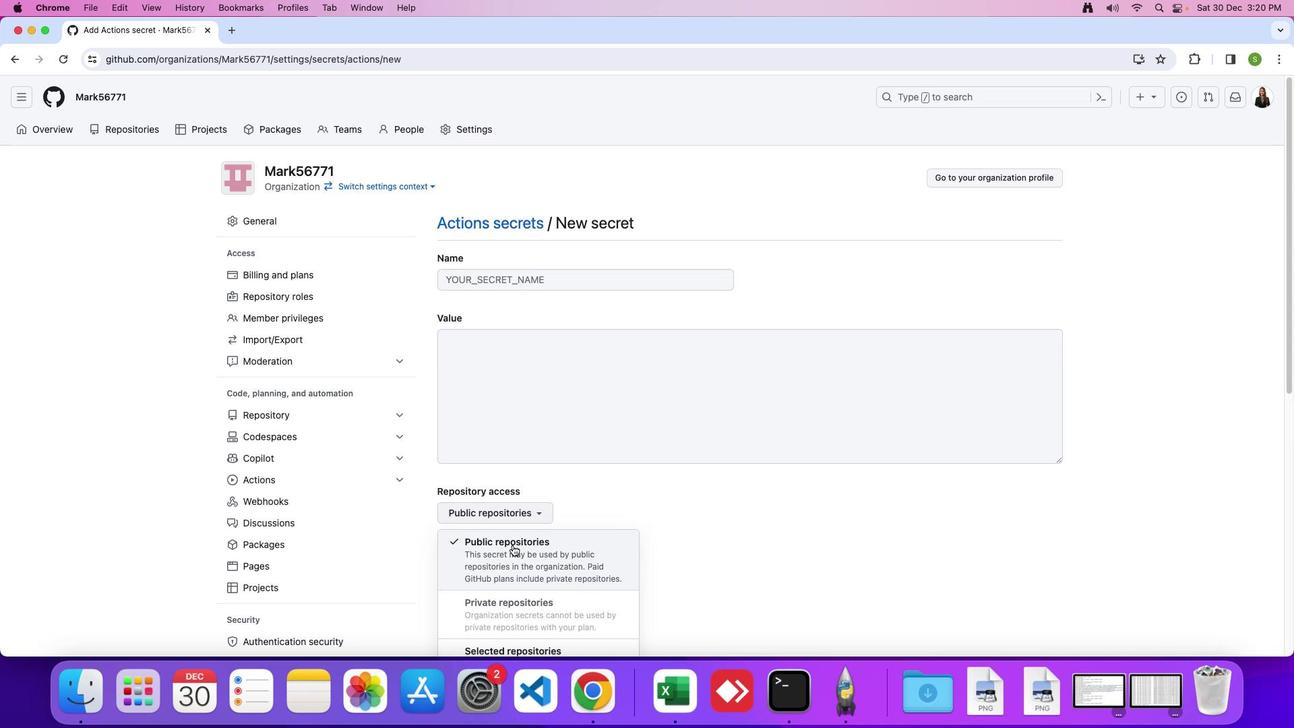 
Action: Mouse pressed left at (512, 545)
Screenshot: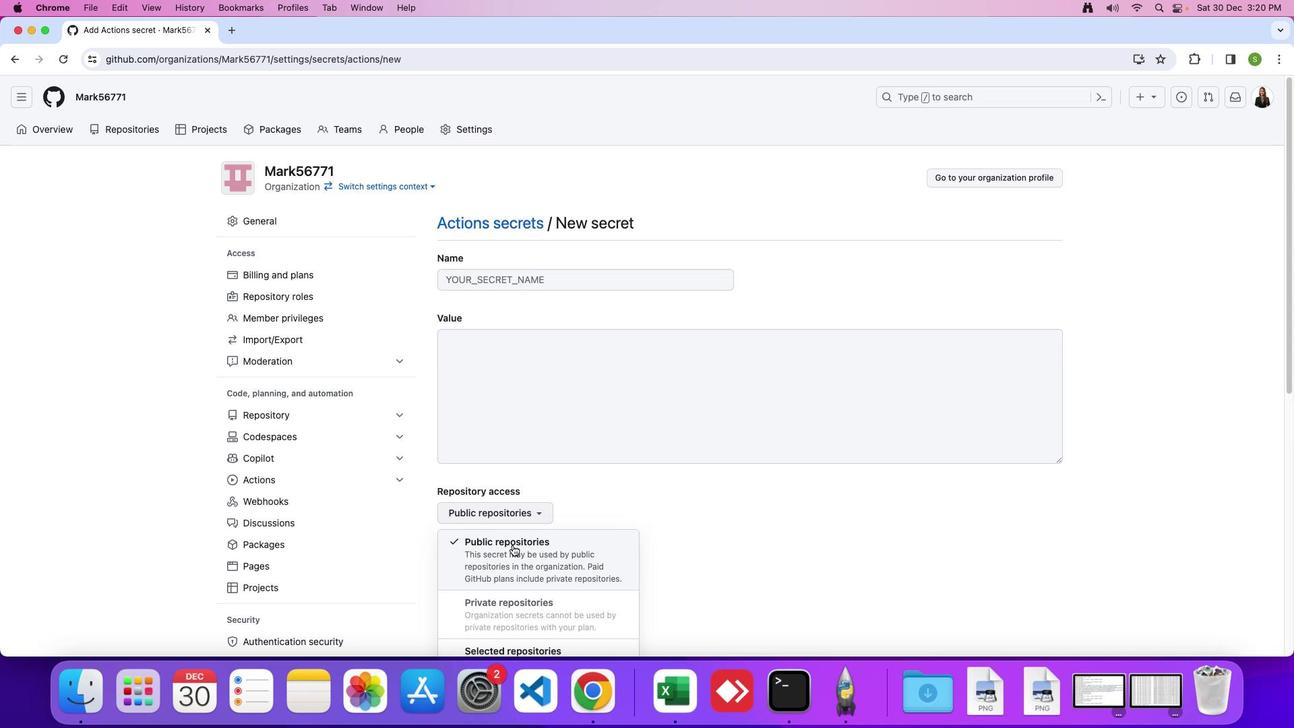 
Action: Mouse moved to (533, 520)
Screenshot: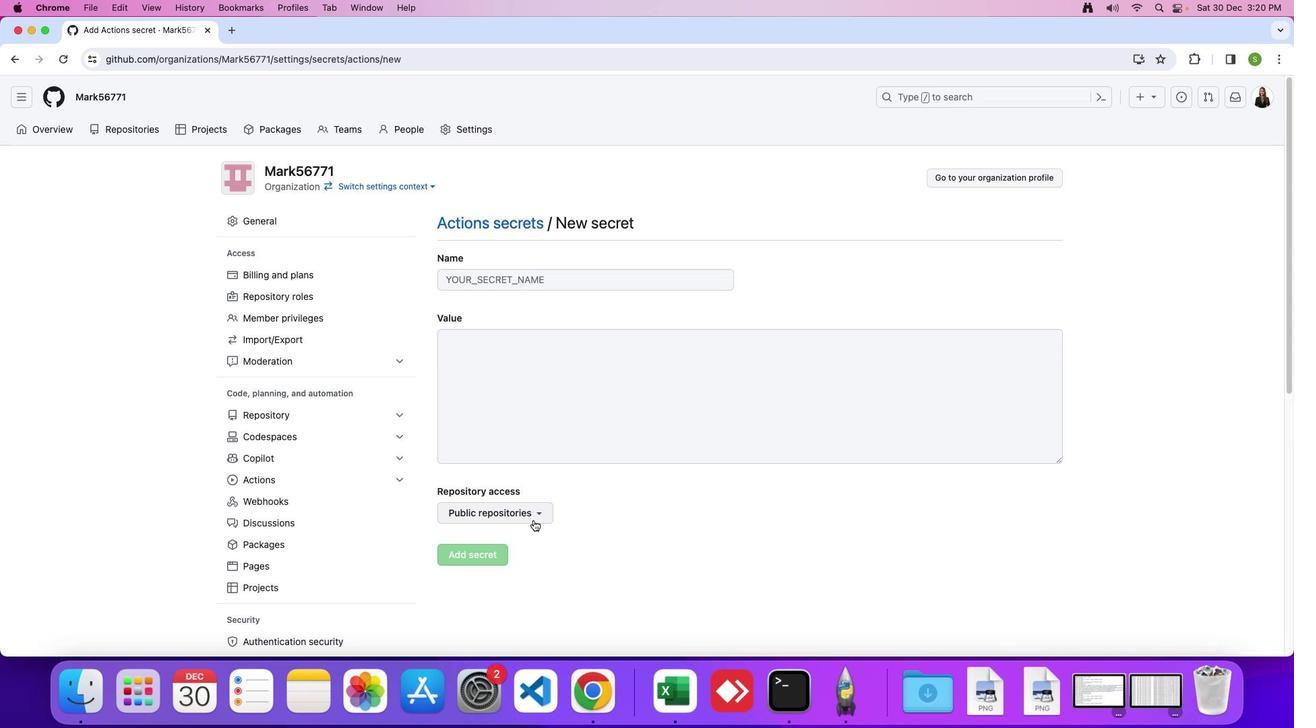 
